 Task: Create Card Usability Testing Review in Board Public Speaking Coaching to Workspace Business Coaching Services. Create Card Disaster Relief Conference Review in Board Sales Performance Improvement to Workspace Business Coaching Services. Create Card Accessibility Testing Review in Board Content Marketing E-learning Course Creation and Promotion Strategy to Workspace Business Coaching Services
Action: Mouse moved to (85, 291)
Screenshot: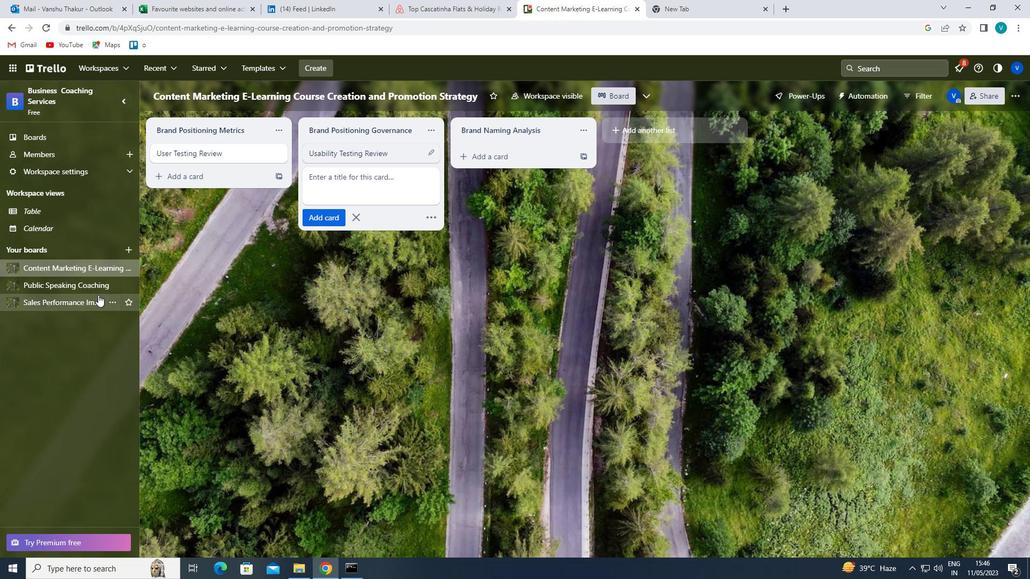 
Action: Mouse pressed left at (85, 291)
Screenshot: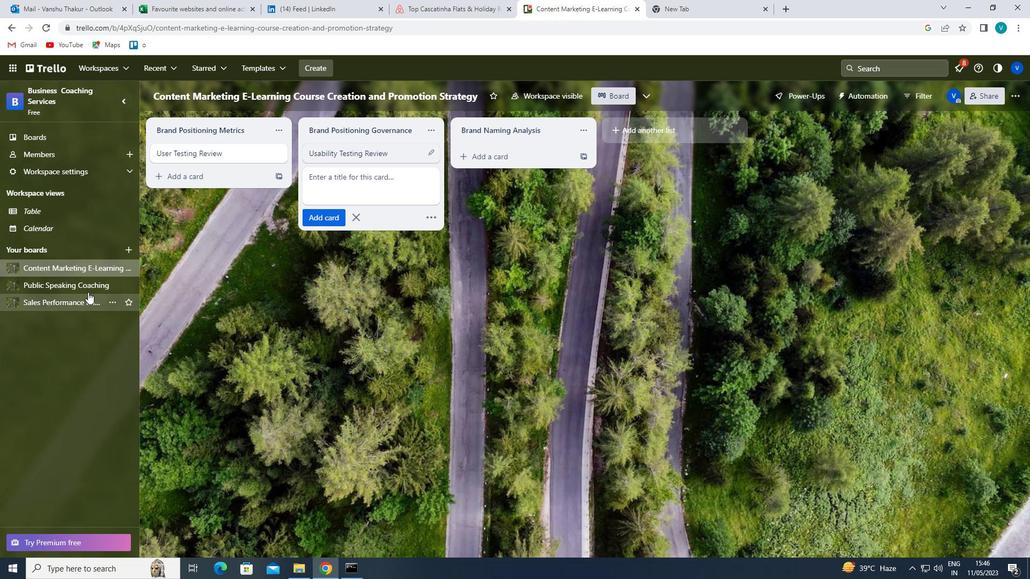 
Action: Mouse moved to (504, 149)
Screenshot: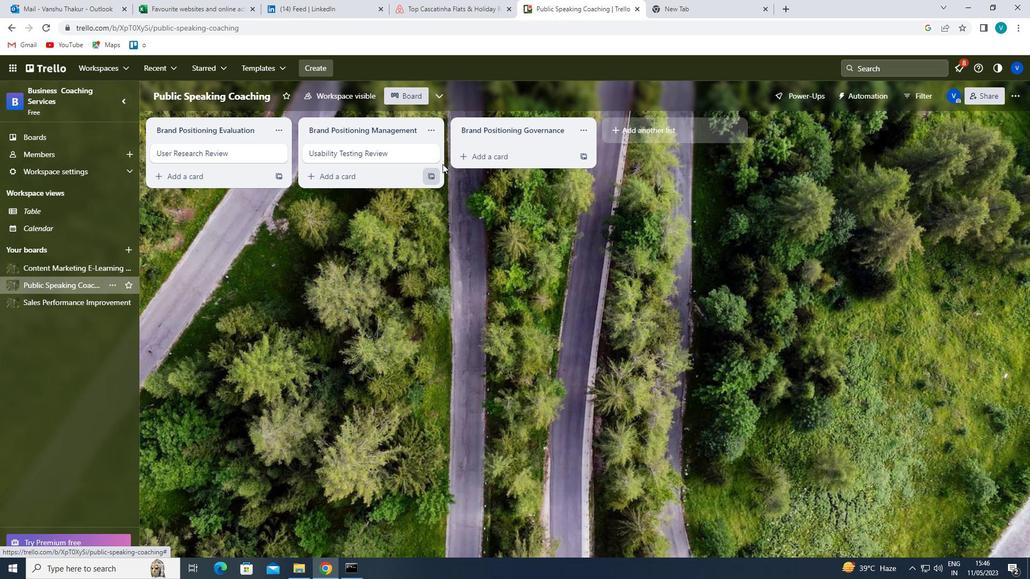 
Action: Mouse pressed left at (504, 149)
Screenshot: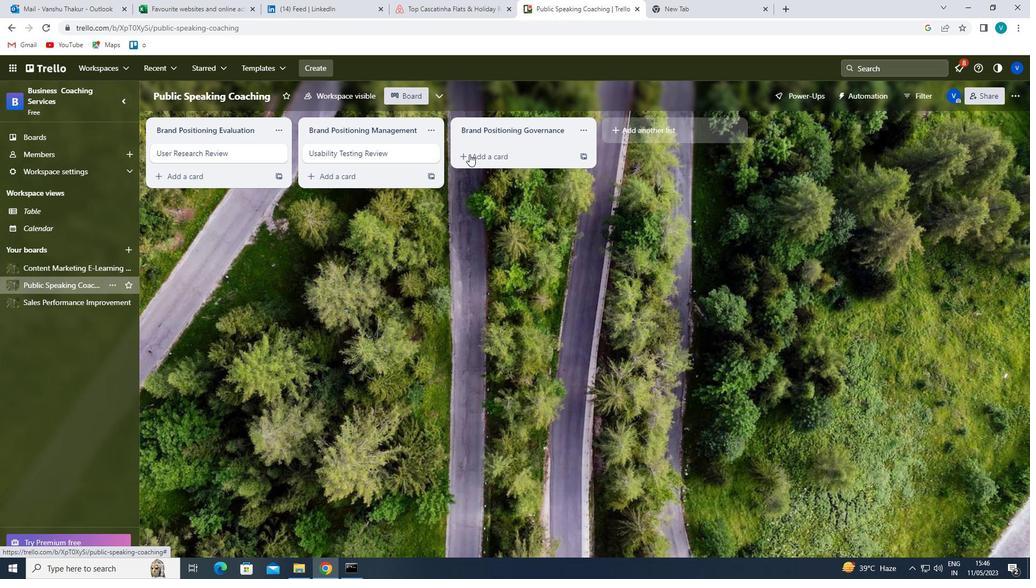 
Action: Key pressed <Key.shift>USABILITY<Key.space><Key.shift>TESTING<Key.space><Key.shift>REVIEW<Key.enter>
Screenshot: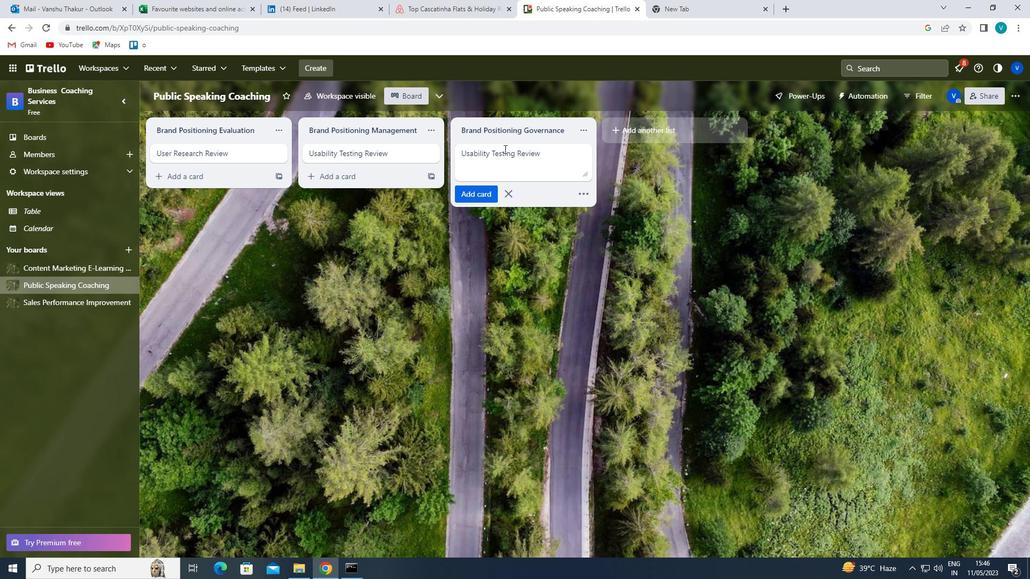 
Action: Mouse moved to (72, 300)
Screenshot: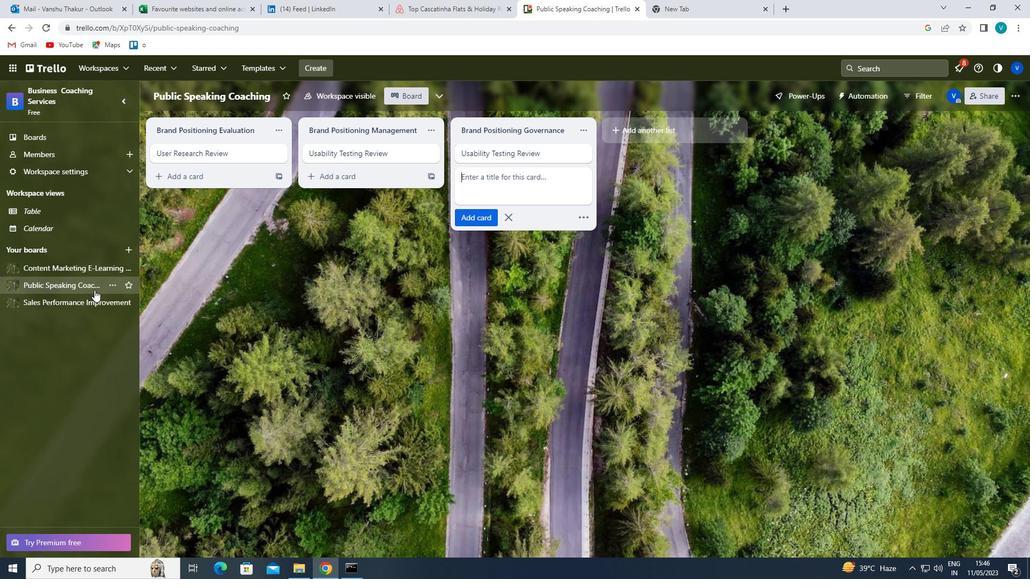 
Action: Mouse pressed left at (72, 300)
Screenshot: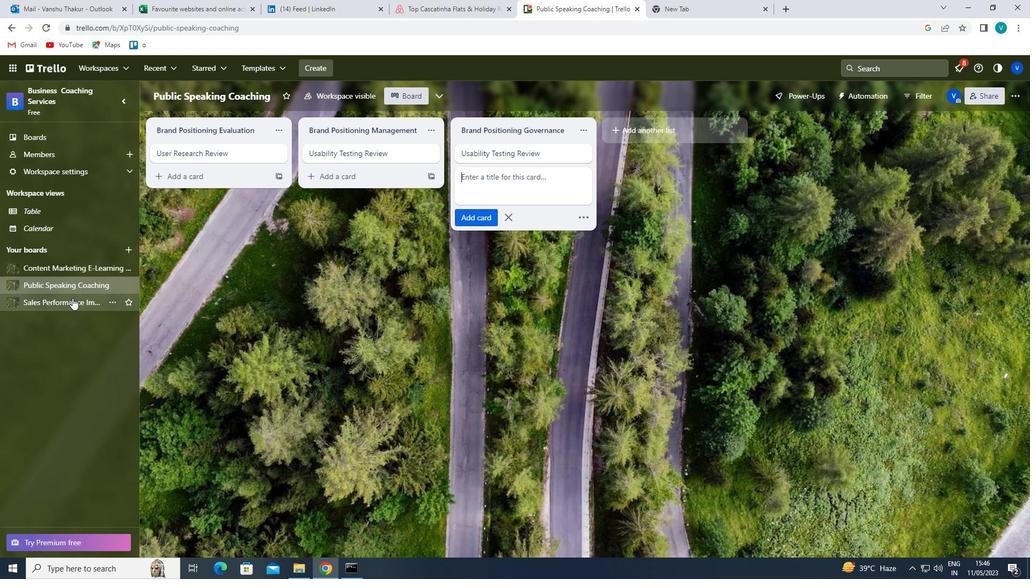 
Action: Mouse moved to (503, 157)
Screenshot: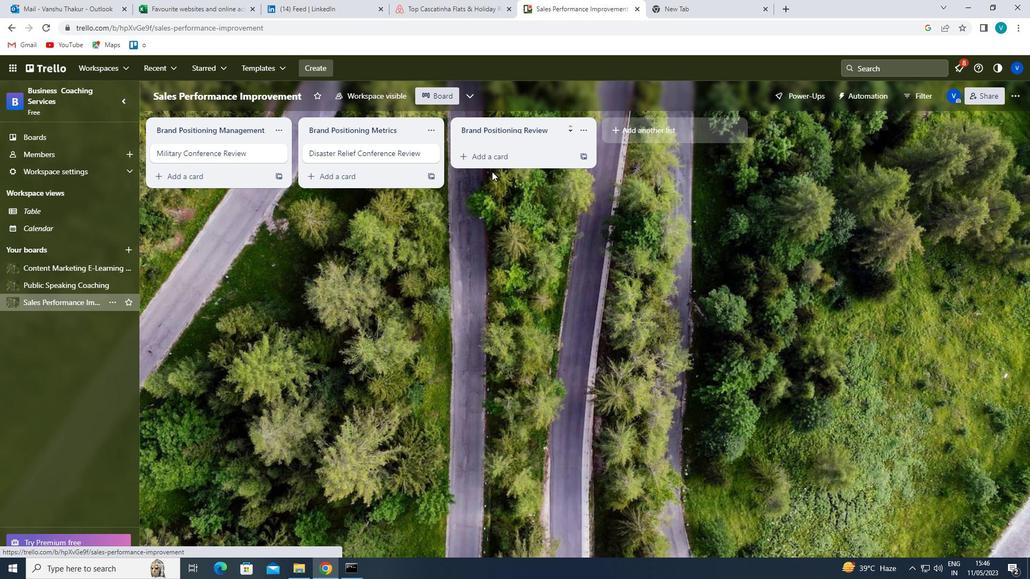 
Action: Mouse pressed left at (503, 157)
Screenshot: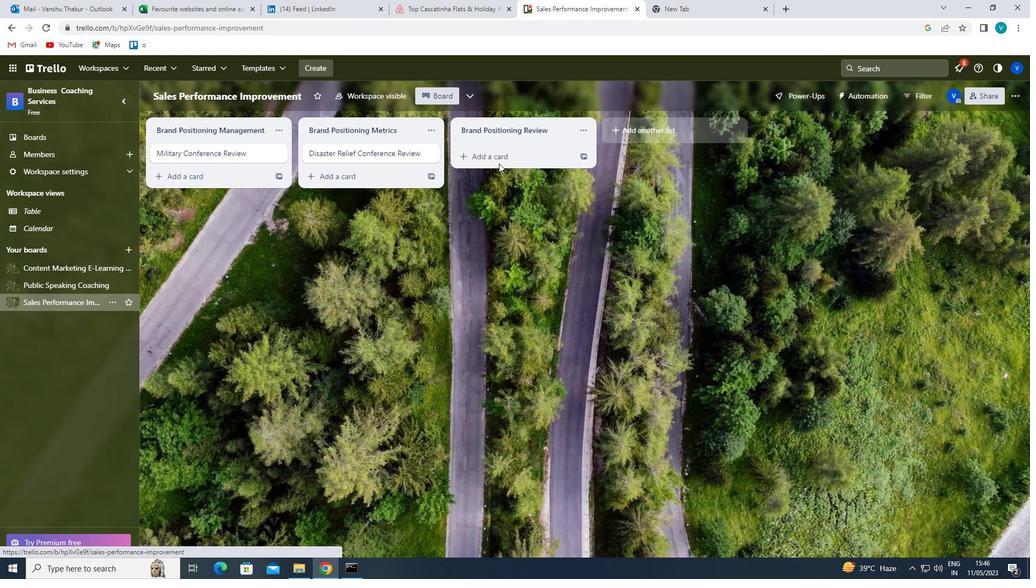 
Action: Key pressed <Key.shift>DISASTER<Key.space><Key.shift>RELIEF<Key.space><Key.shift>CONFERENCE<Key.space><Key.shift>REVIEW
Screenshot: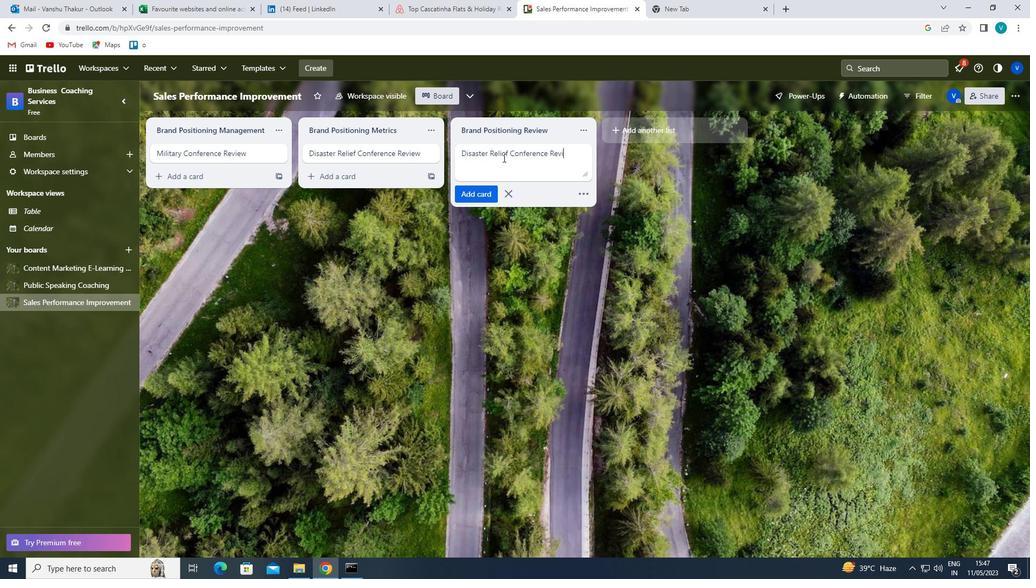 
Action: Mouse moved to (489, 165)
Screenshot: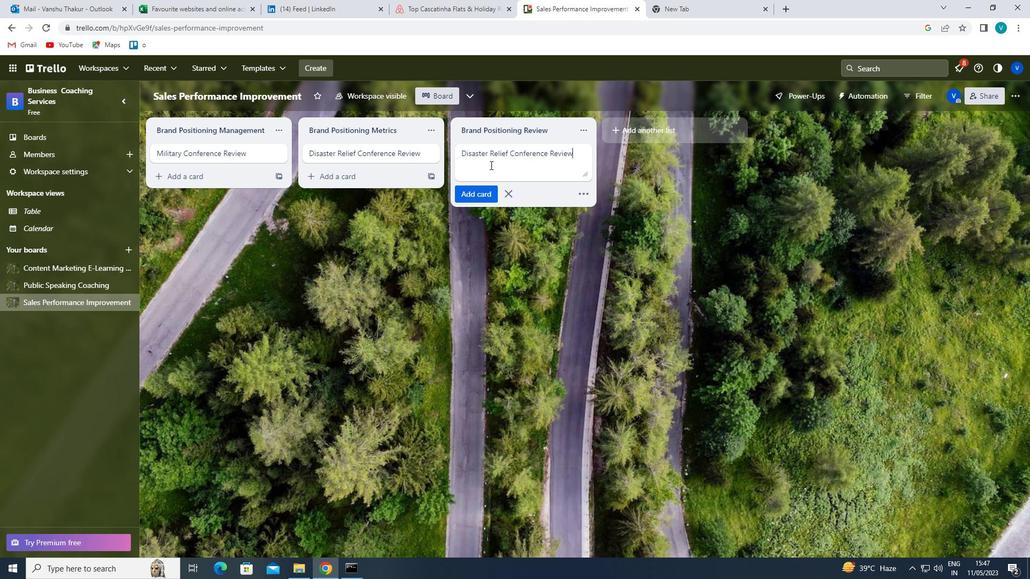 
Action: Key pressed <Key.enter>
Screenshot: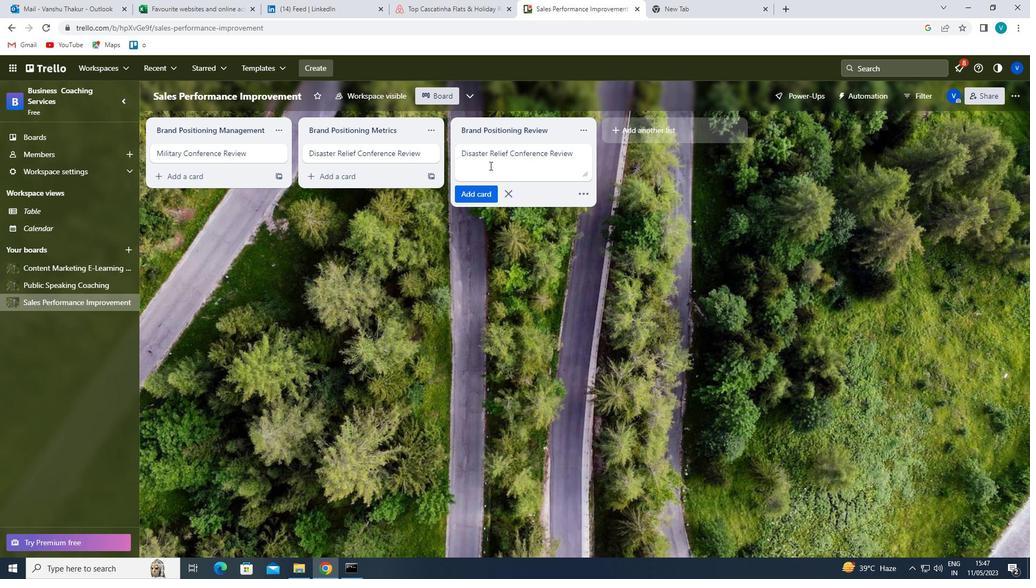
Action: Mouse moved to (68, 271)
Screenshot: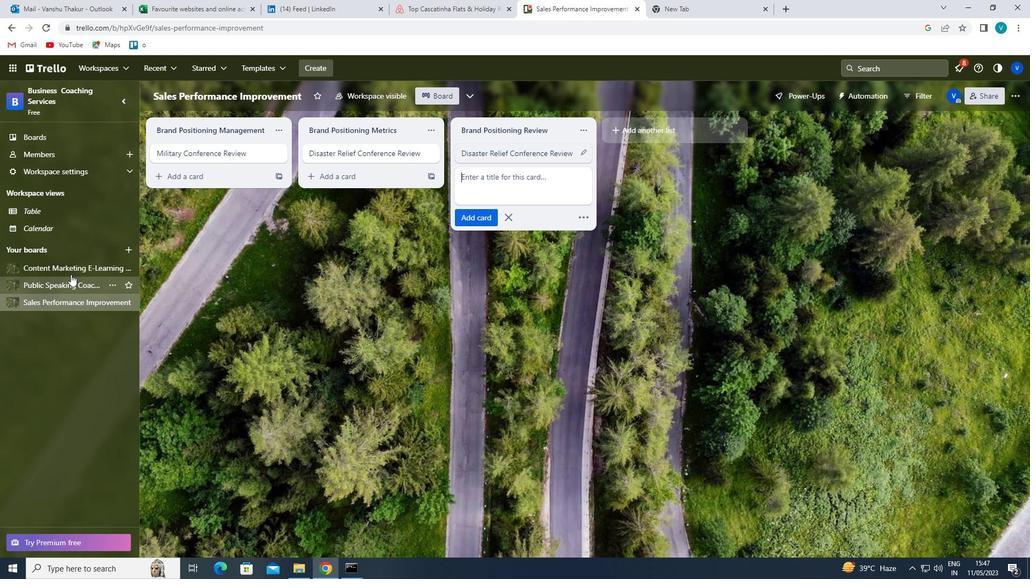
Action: Mouse pressed left at (68, 271)
Screenshot: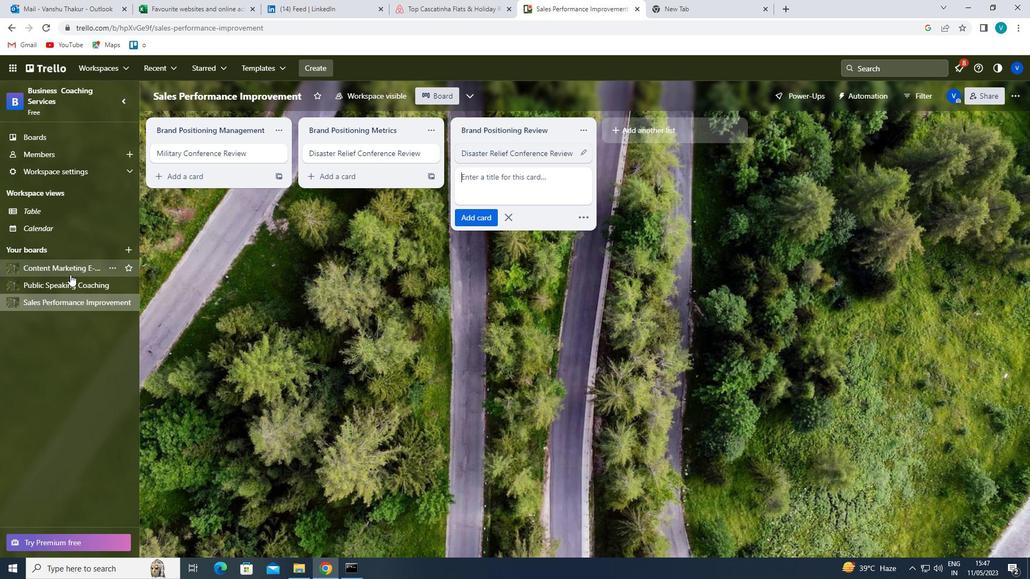 
Action: Mouse moved to (536, 158)
Screenshot: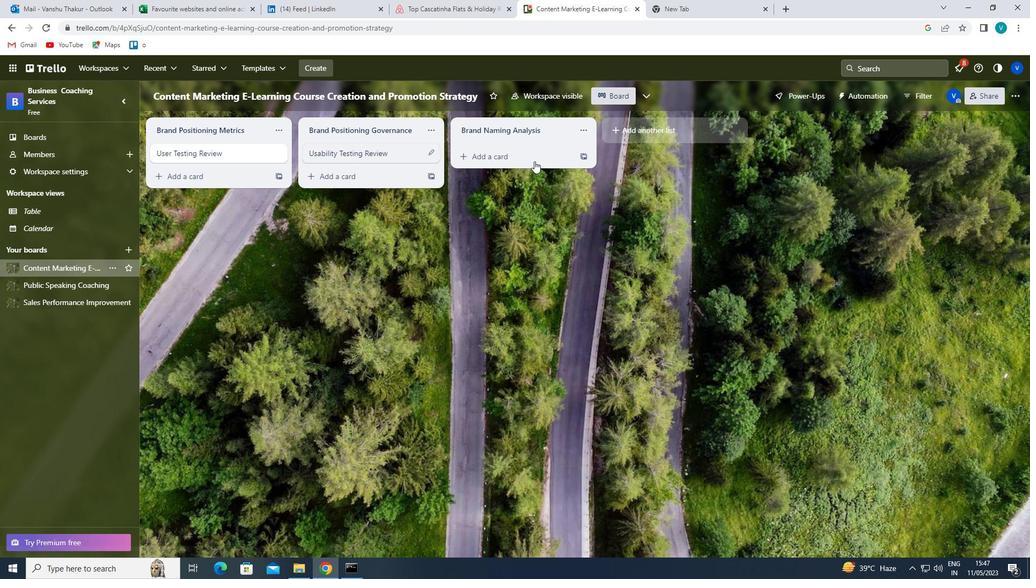 
Action: Mouse pressed left at (536, 158)
Screenshot: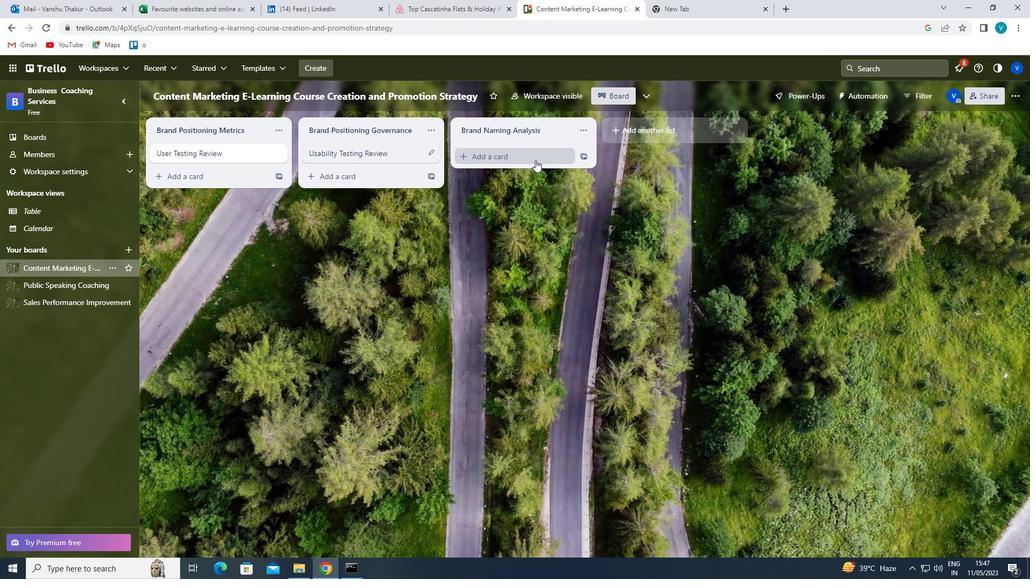 
Action: Mouse moved to (530, 163)
Screenshot: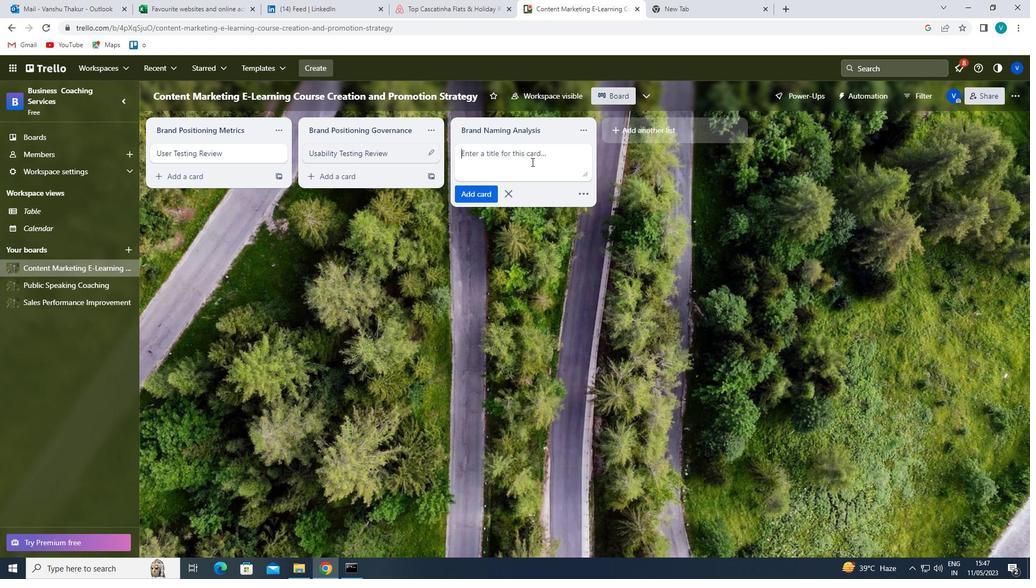 
Action: Key pressed <Key.shift>
Screenshot: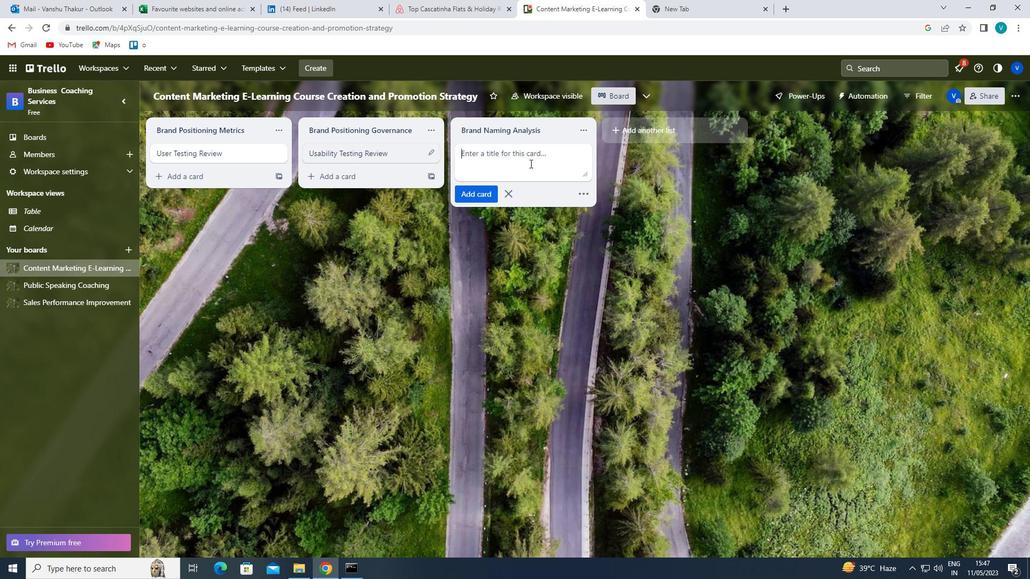 
Action: Mouse moved to (530, 163)
Screenshot: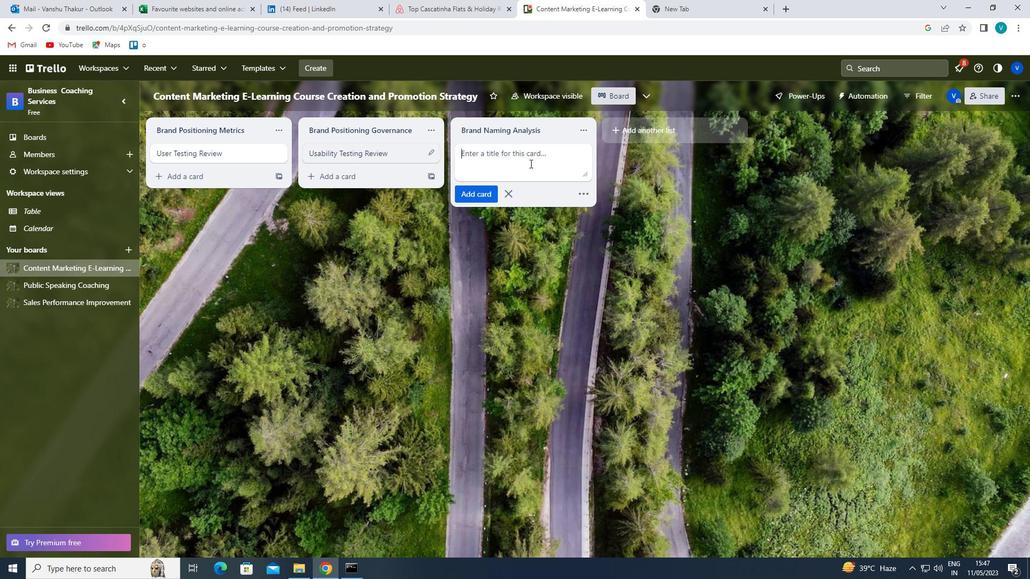 
Action: Key pressed A
Screenshot: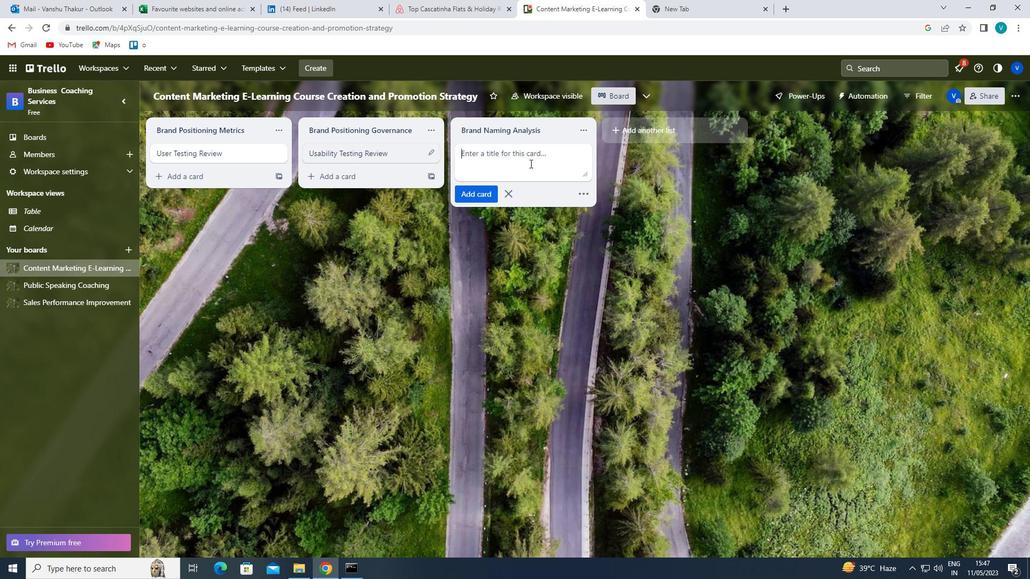 
Action: Mouse moved to (529, 164)
Screenshot: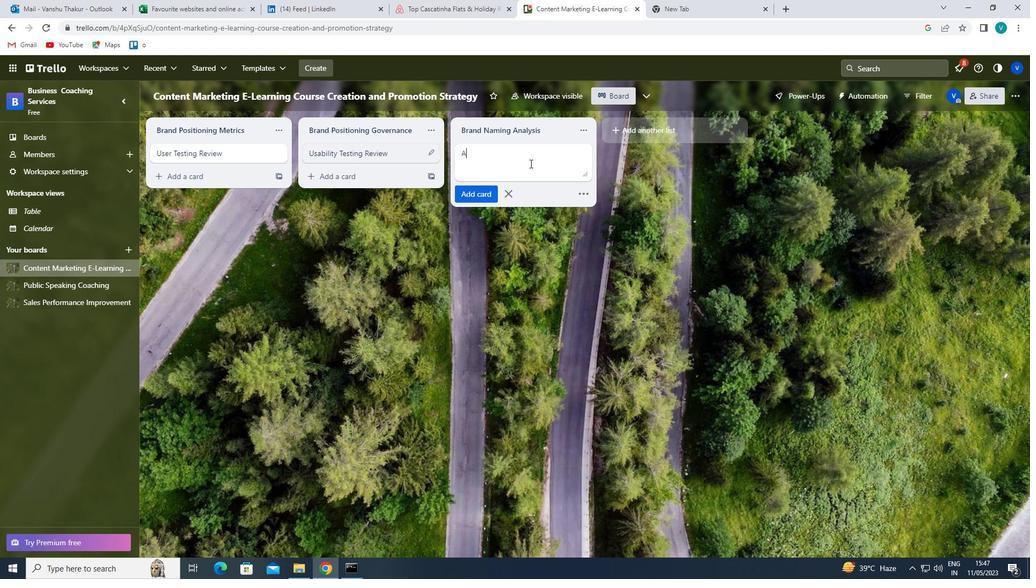 
Action: Key pressed CCESSIBIL
Screenshot: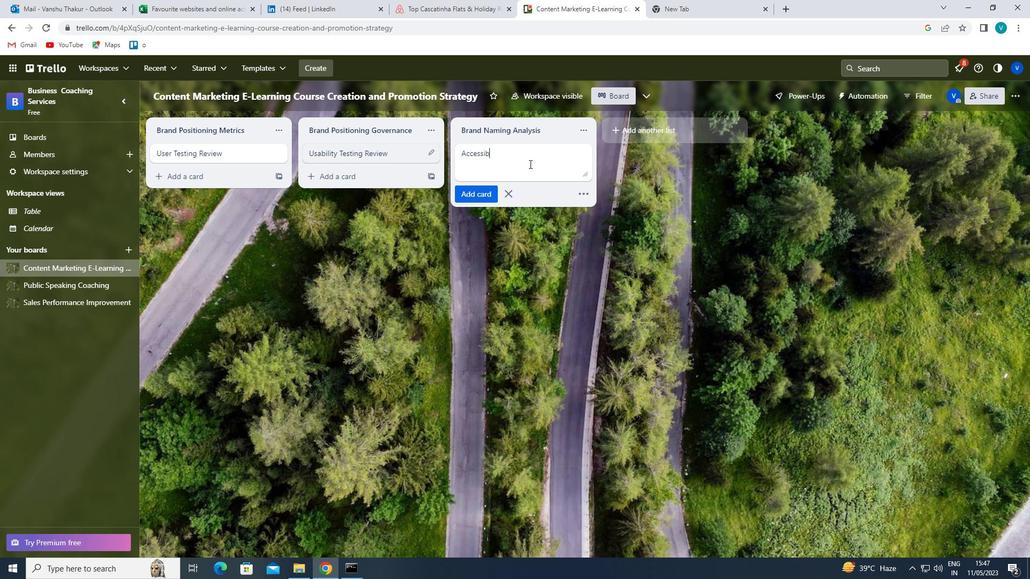 
Action: Mouse moved to (529, 164)
Screenshot: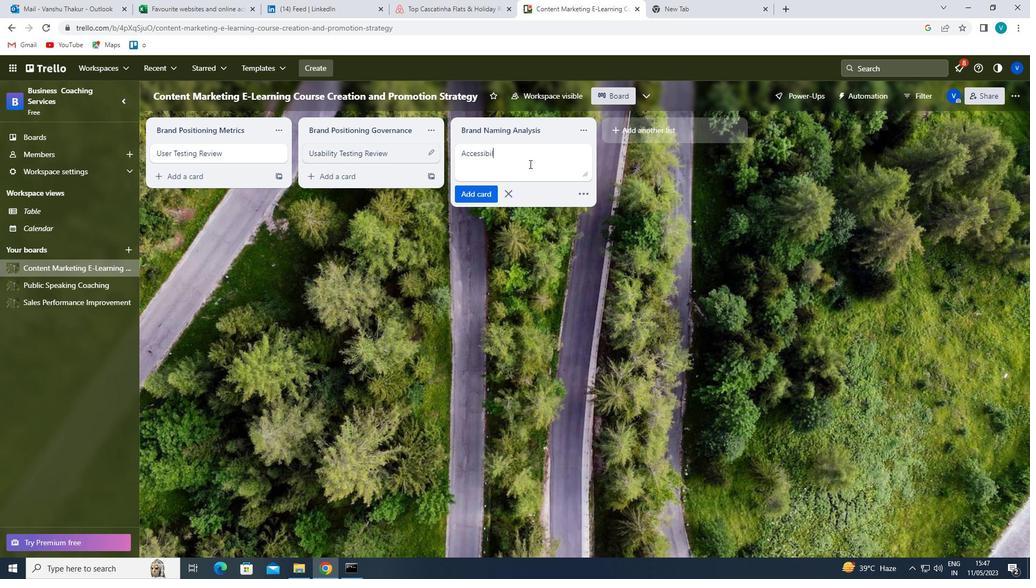 
Action: Key pressed ITY<Key.space><Key.shift>TESTING<Key.space><Key.shift>REVIEW
Screenshot: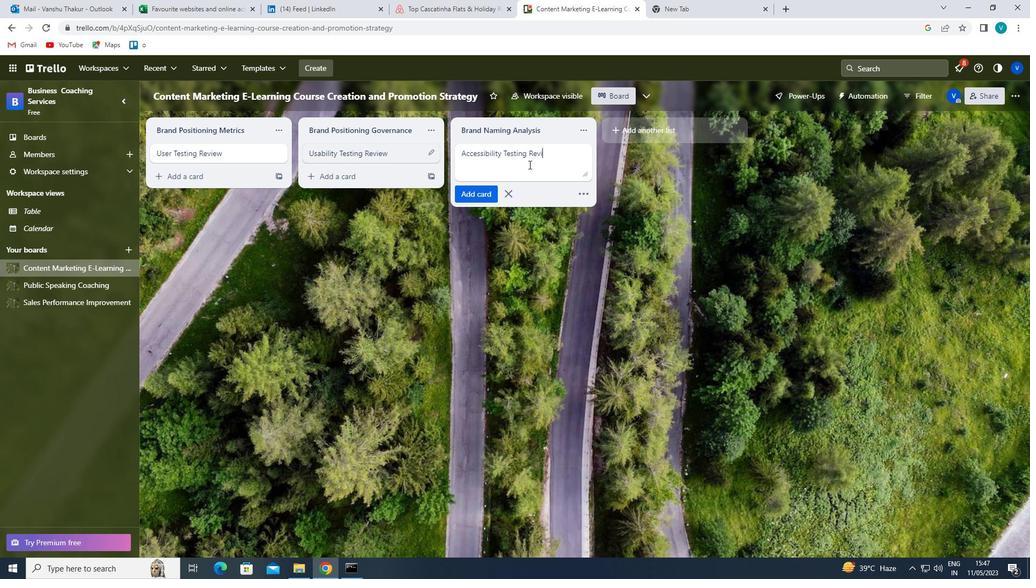 
Action: Mouse moved to (523, 167)
Screenshot: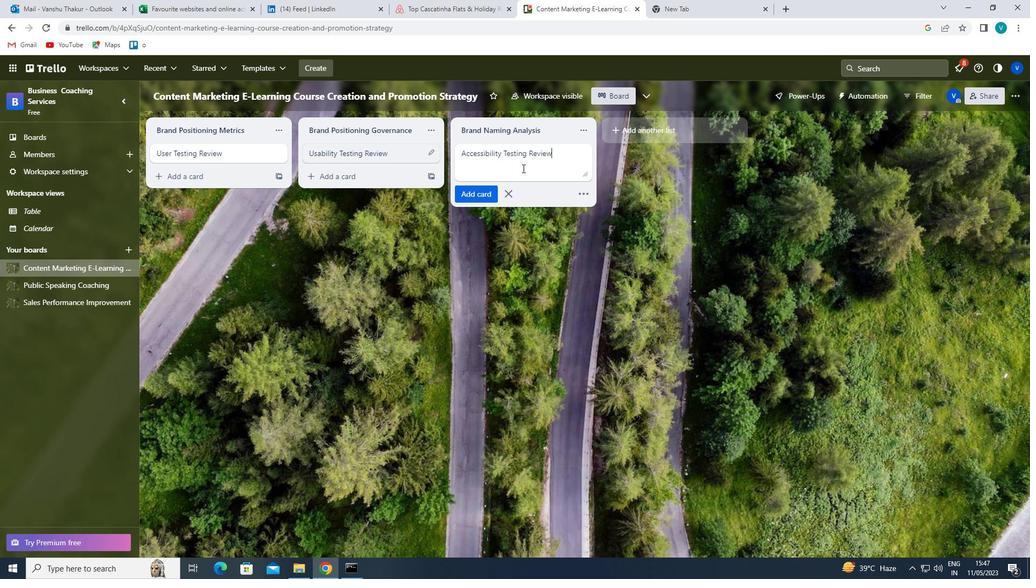 
Action: Key pressed <Key.enter>
Screenshot: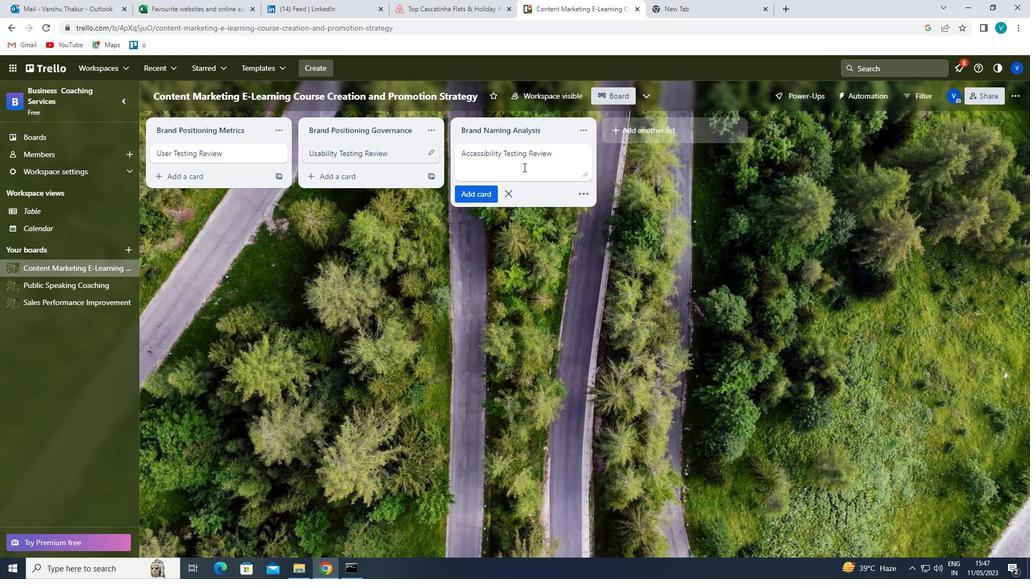 
